 Task: Add section title and description from toolbar panel.
Action: Mouse moved to (29, 76)
Screenshot: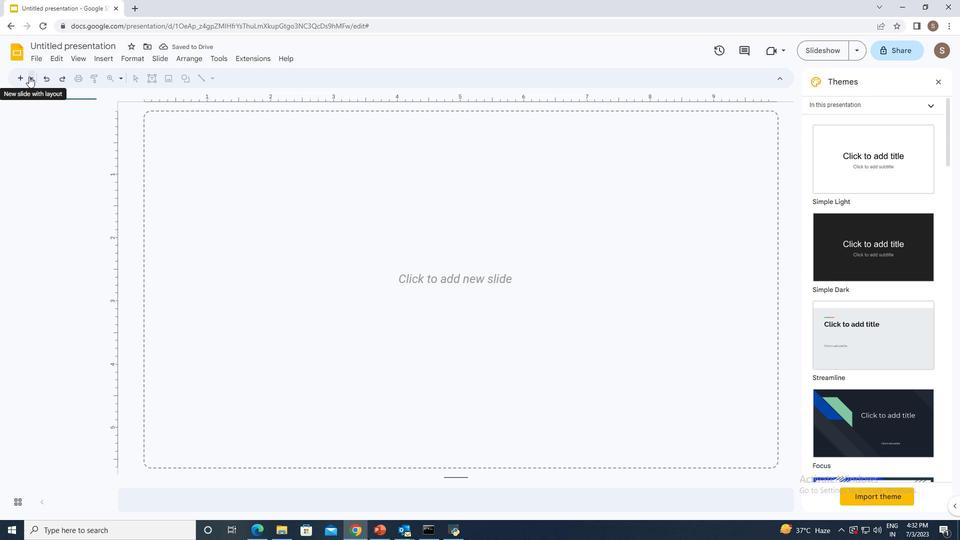 
Action: Mouse pressed left at (29, 76)
Screenshot: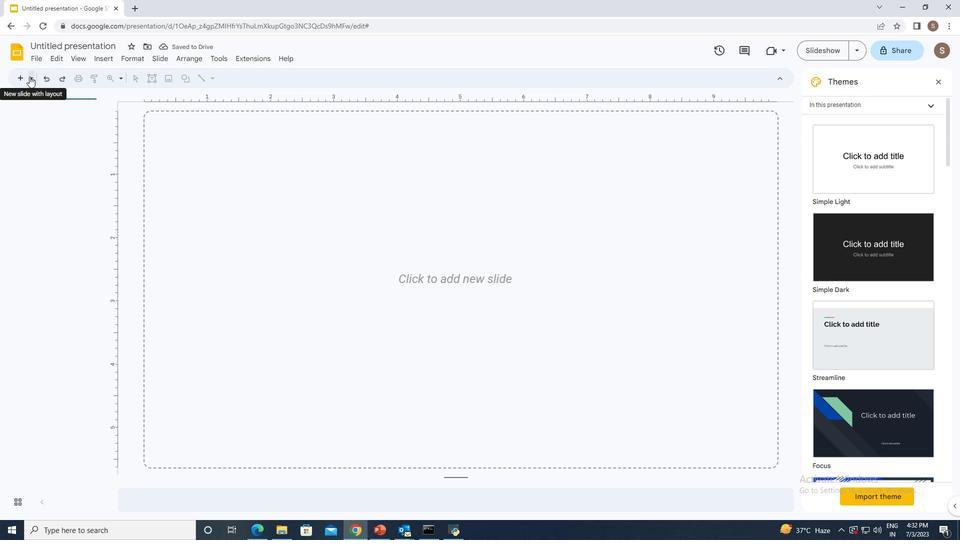 
Action: Mouse moved to (109, 224)
Screenshot: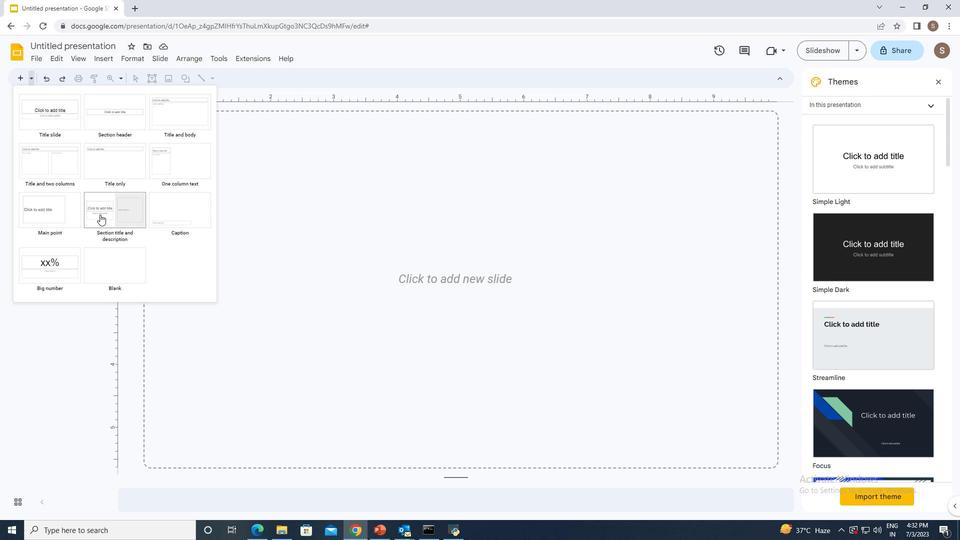 
Action: Mouse pressed left at (109, 224)
Screenshot: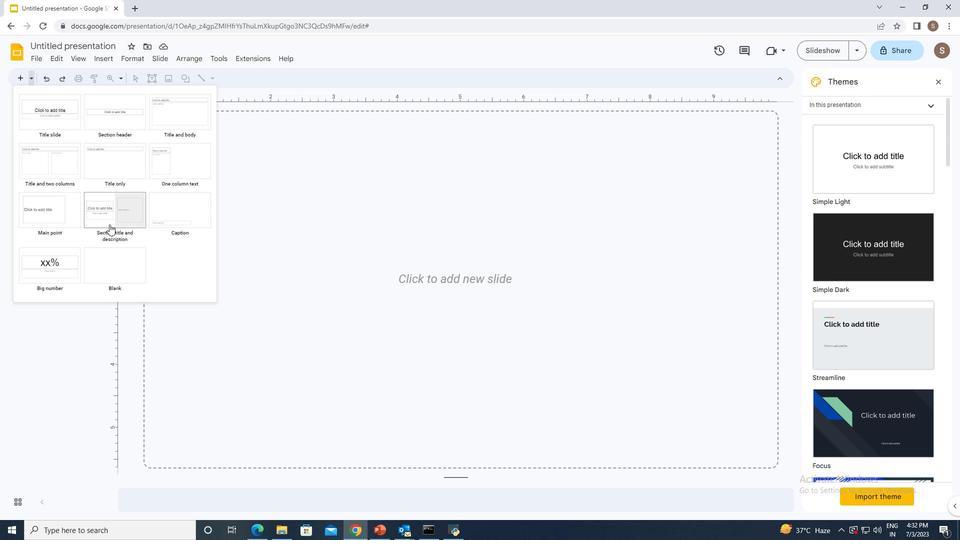 
Action: Mouse moved to (119, 255)
Screenshot: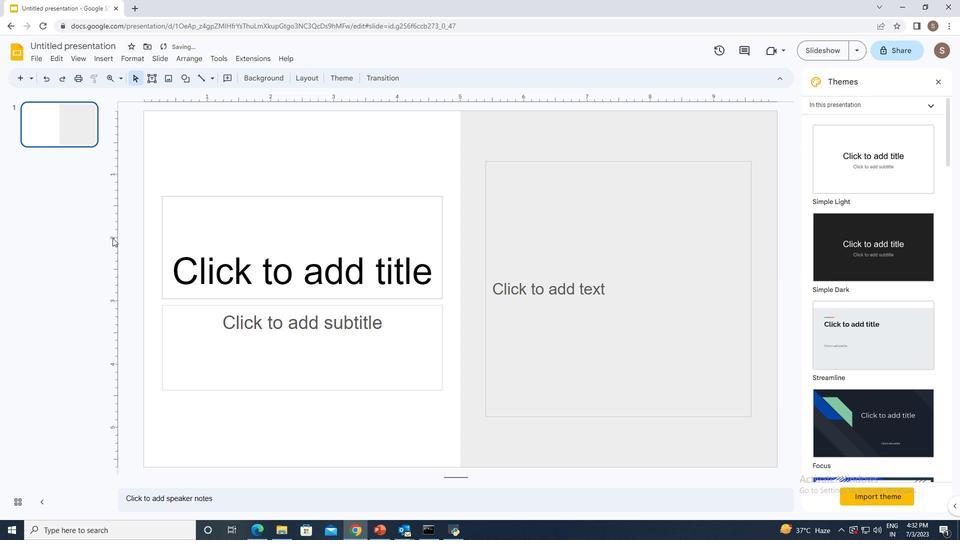 
